 Task: Schedule a meeting titled 'Innovation Summit' on Tue 7/25/2023 at 12:00 AM and invite specified attendees.
Action: Mouse moved to (6, 50)
Screenshot: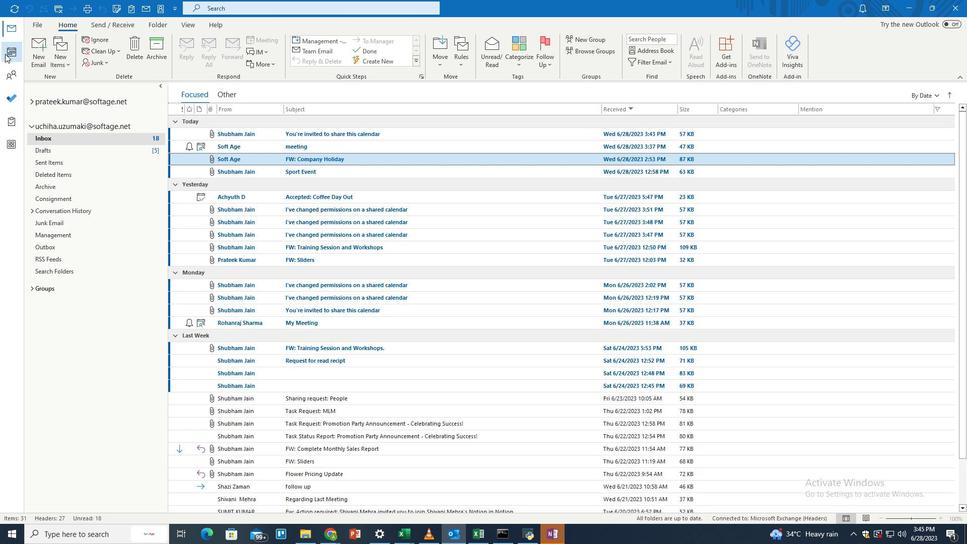 
Action: Mouse pressed left at (6, 50)
Screenshot: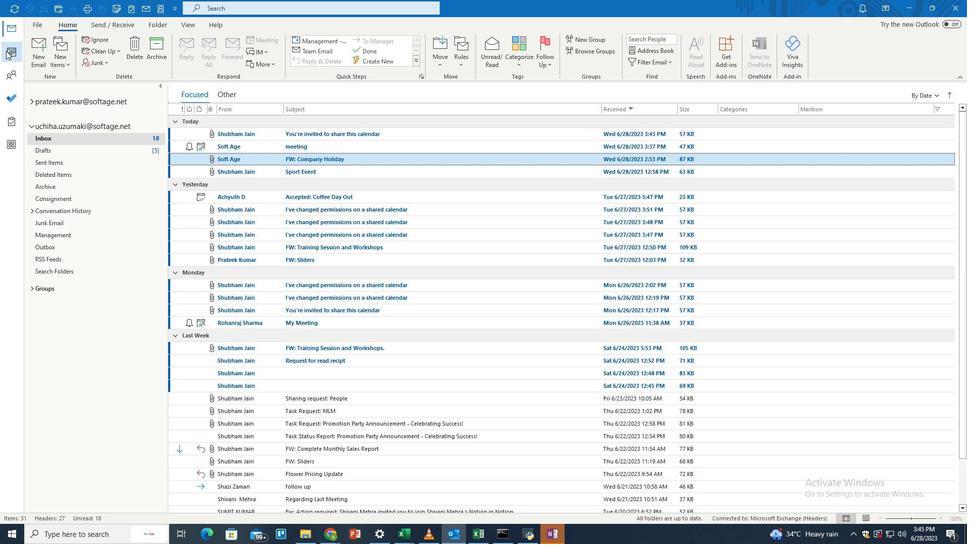 
Action: Mouse moved to (52, 44)
Screenshot: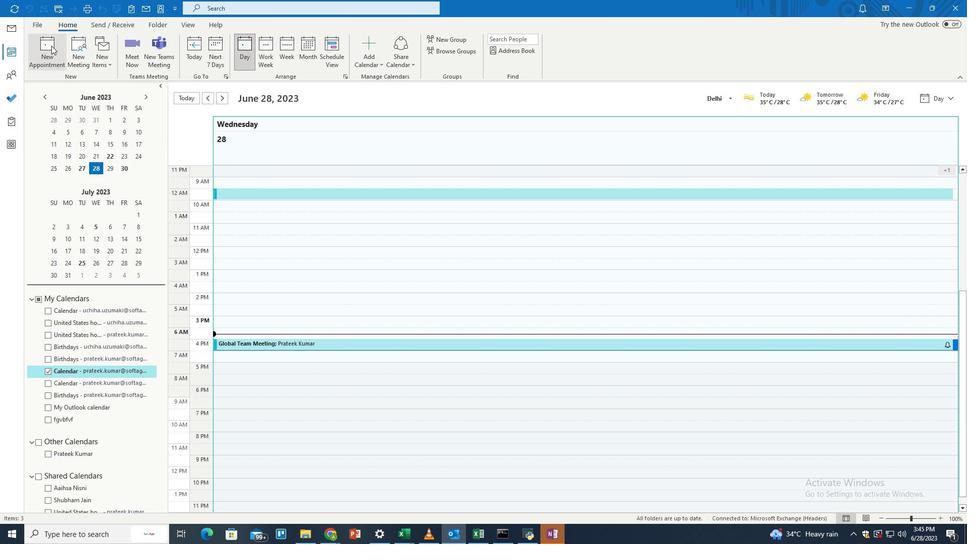 
Action: Mouse pressed left at (52, 44)
Screenshot: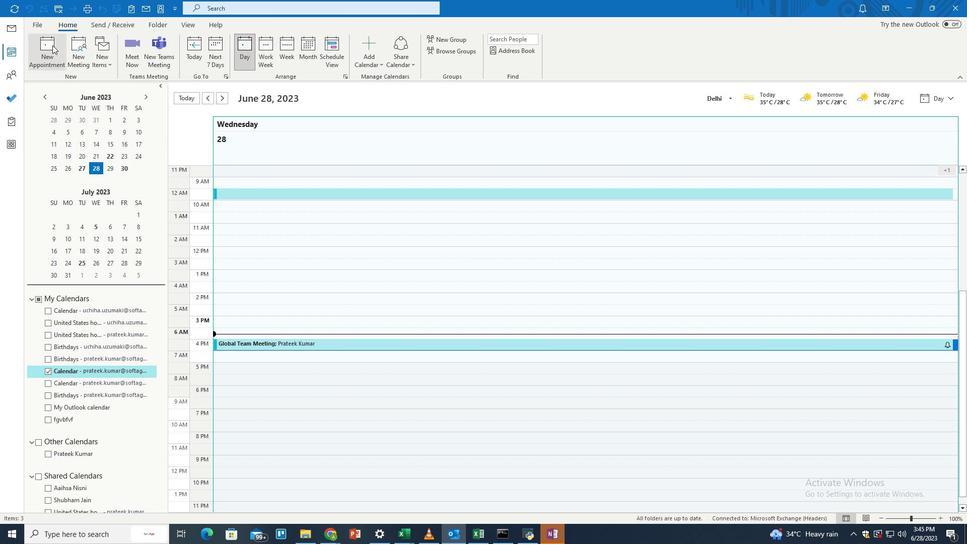 
Action: Mouse moved to (149, 122)
Screenshot: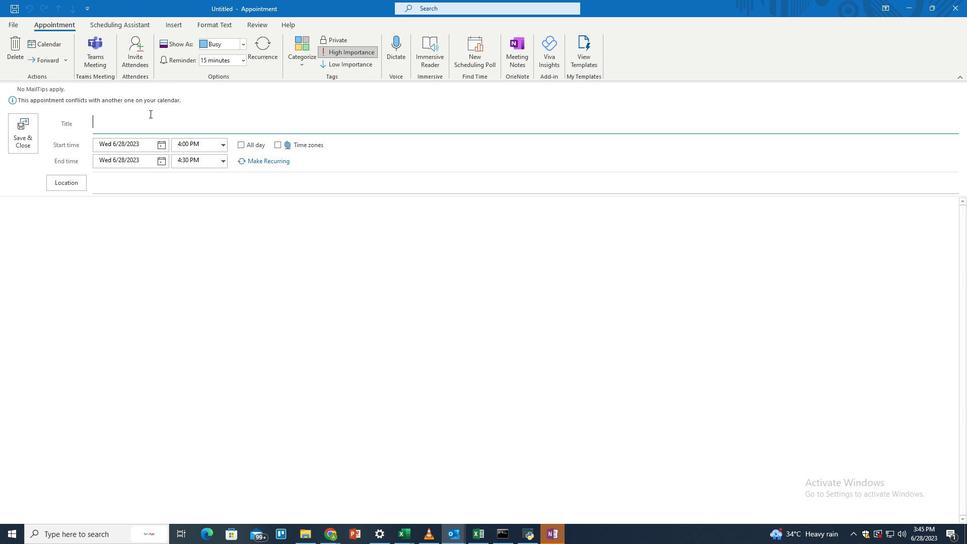 
Action: Mouse pressed left at (149, 122)
Screenshot: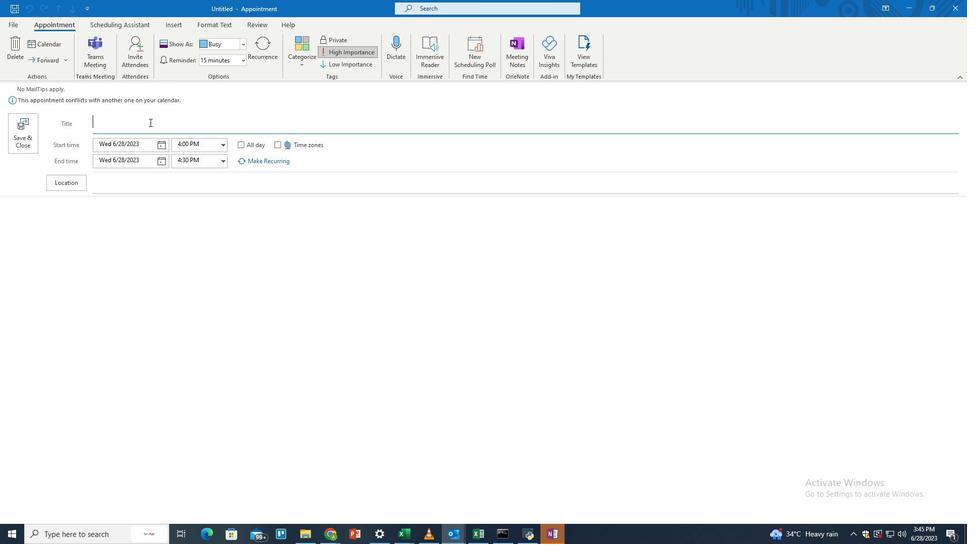 
Action: Key pressed <Key.shift>Innovation<Key.space><Key.shift>Sumi<Key.backspace>mit
Screenshot: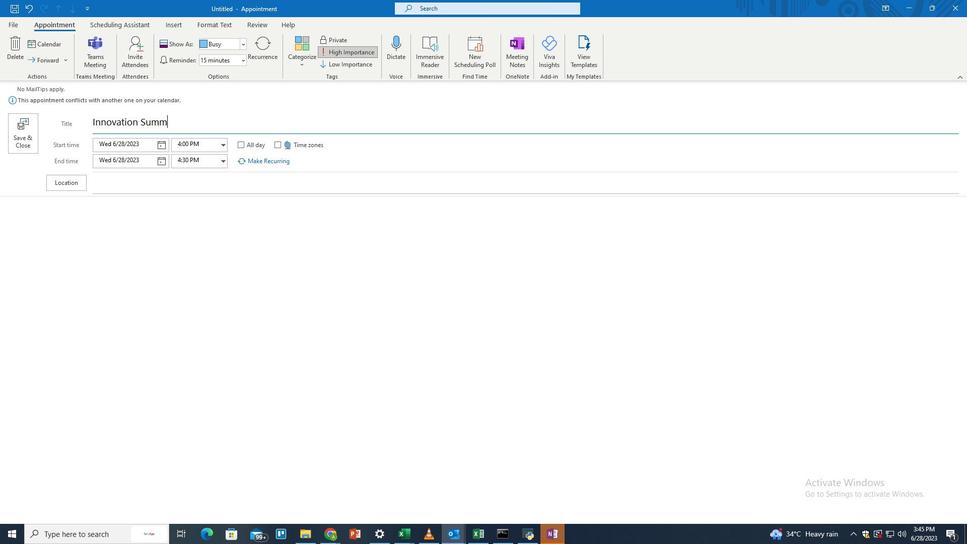 
Action: Mouse moved to (162, 142)
Screenshot: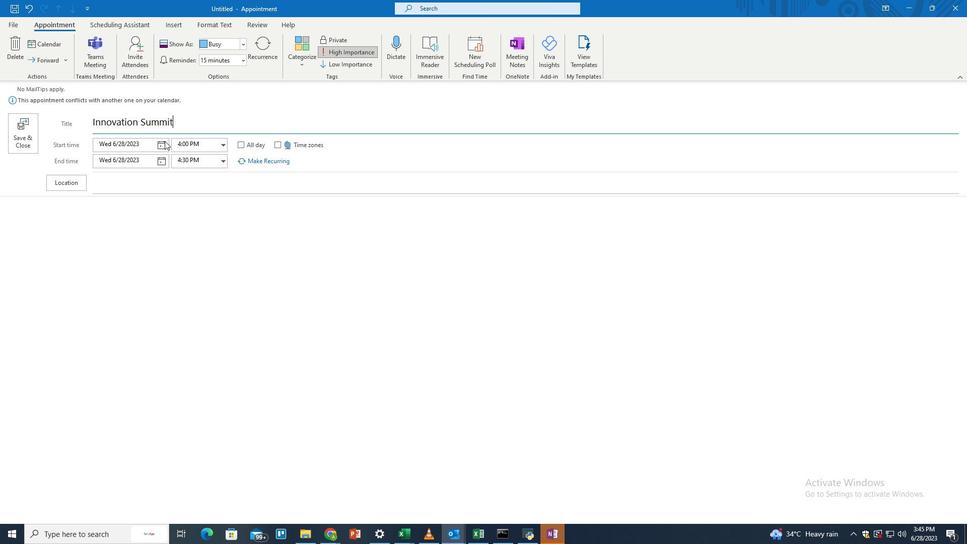 
Action: Mouse pressed left at (162, 142)
Screenshot: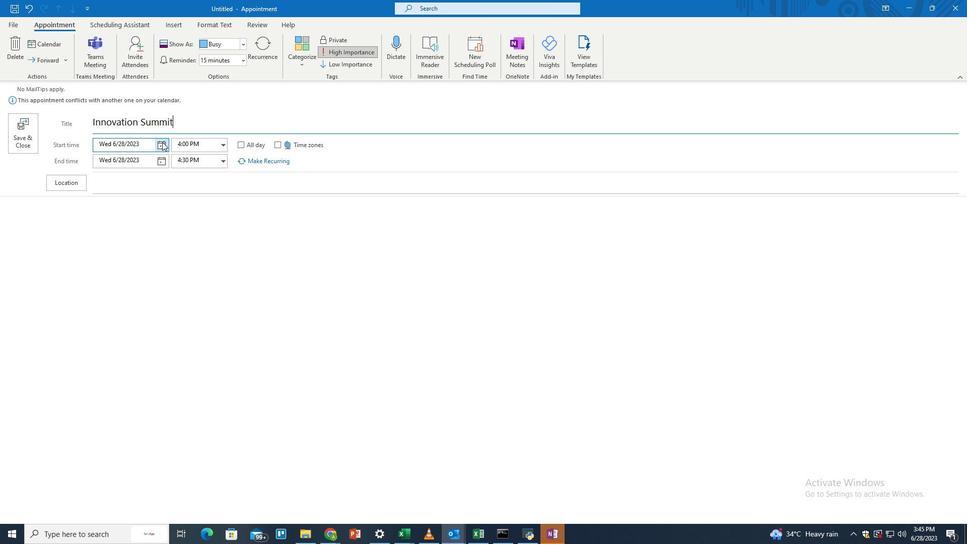 
Action: Mouse moved to (161, 158)
Screenshot: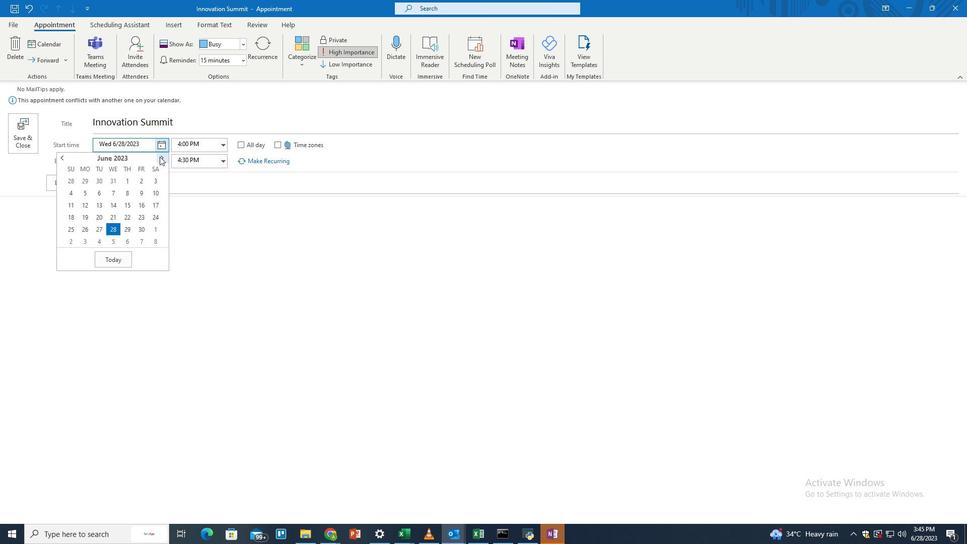 
Action: Mouse pressed left at (161, 158)
Screenshot: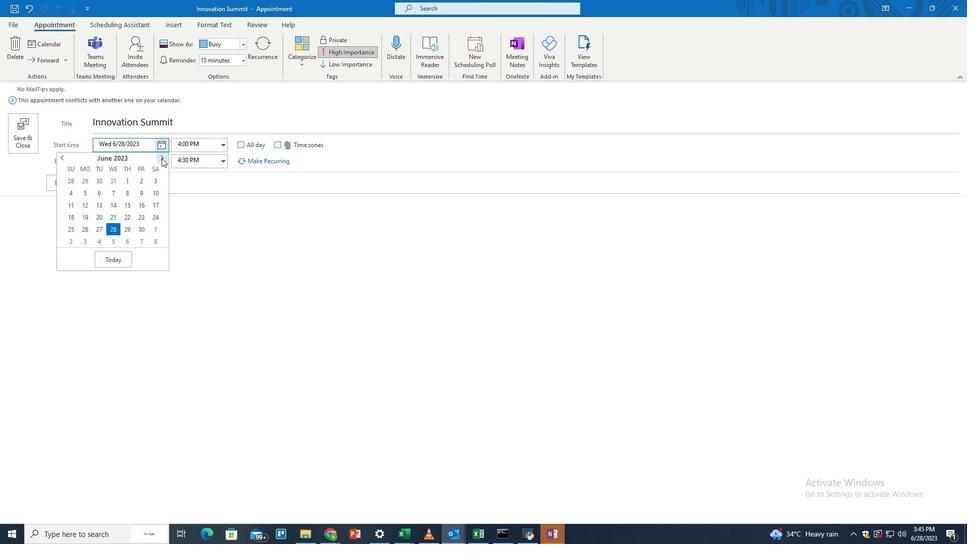 
Action: Mouse moved to (101, 227)
Screenshot: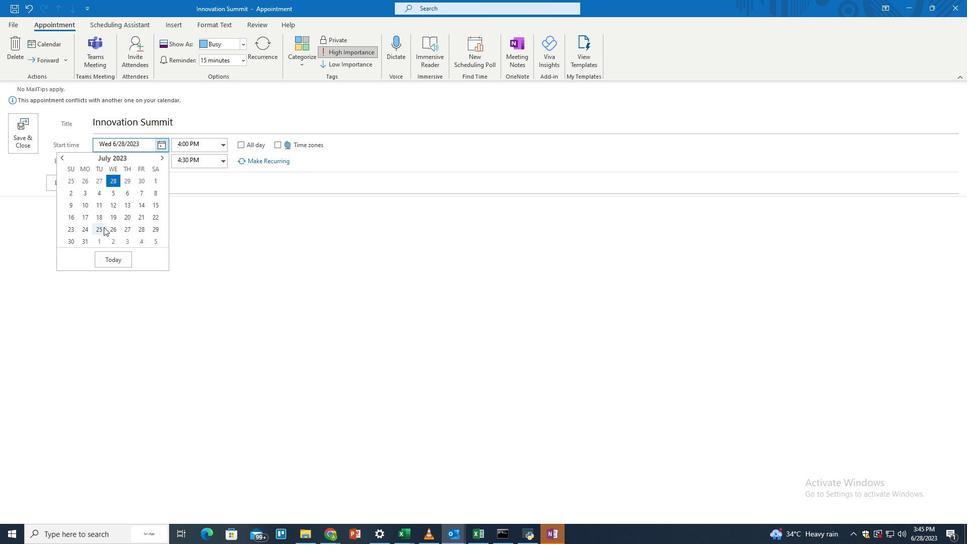 
Action: Mouse pressed left at (101, 227)
Screenshot: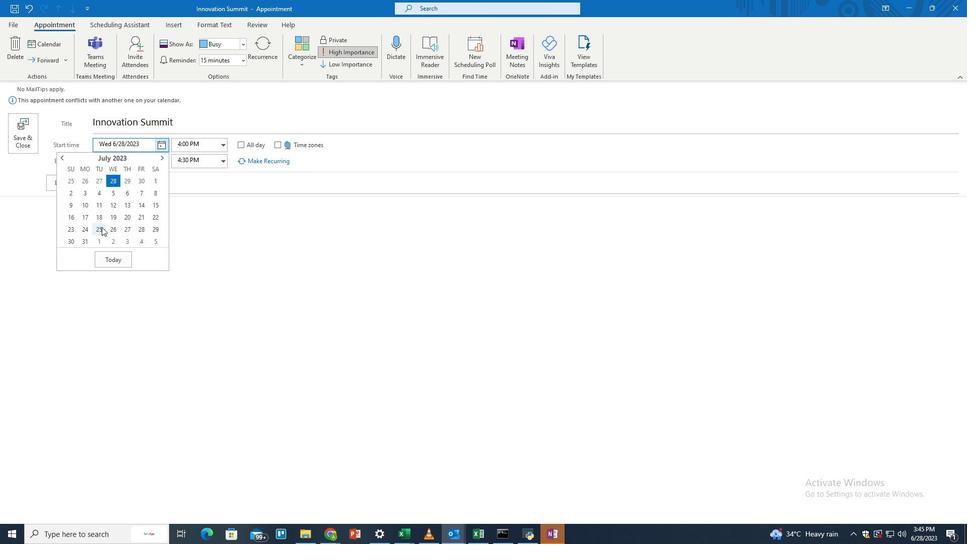 
Action: Mouse moved to (235, 144)
Screenshot: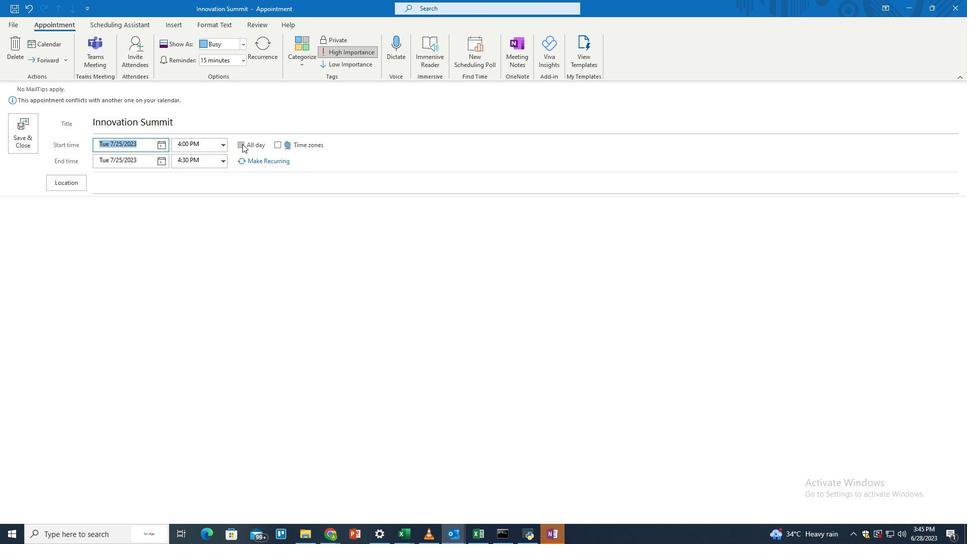 
Action: Mouse pressed left at (235, 144)
Screenshot: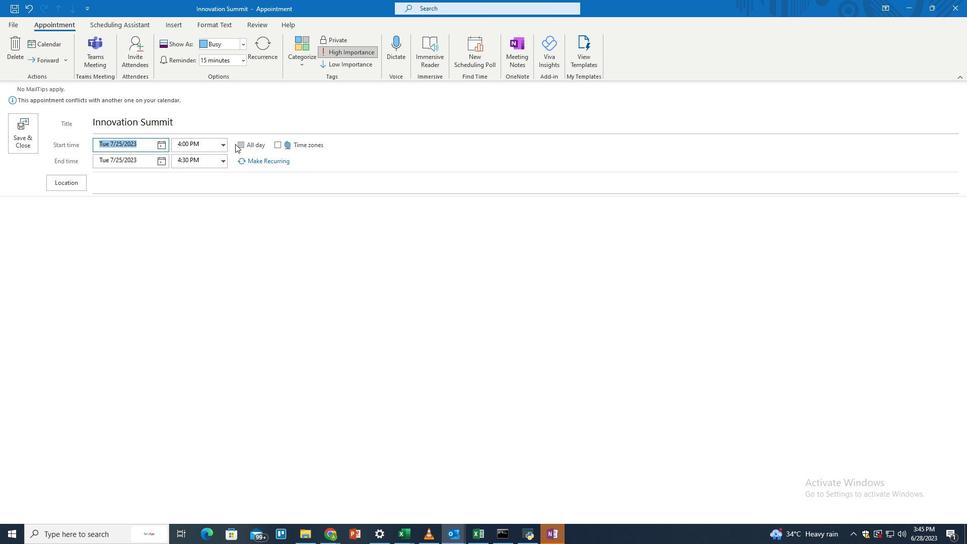 
Action: Mouse moved to (129, 55)
Screenshot: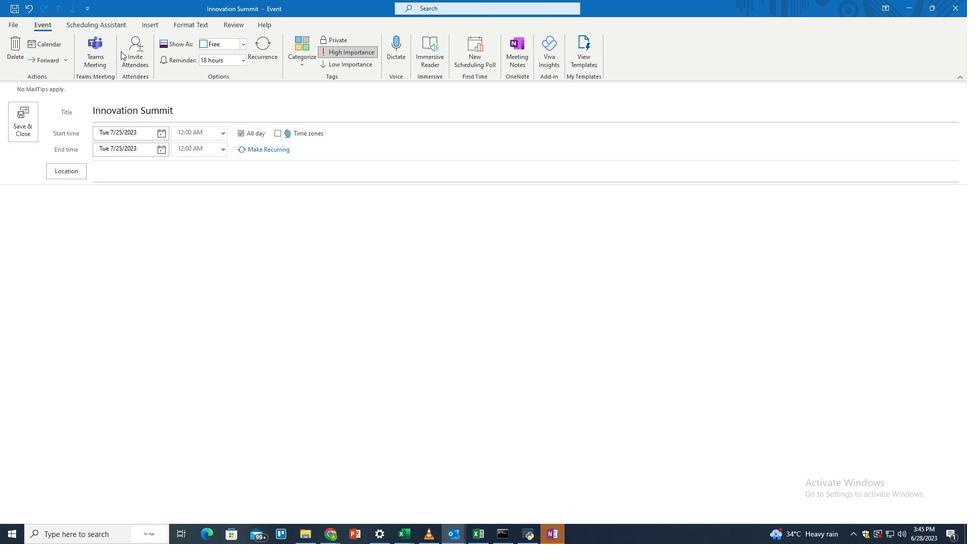 
Action: Mouse pressed left at (129, 55)
Screenshot: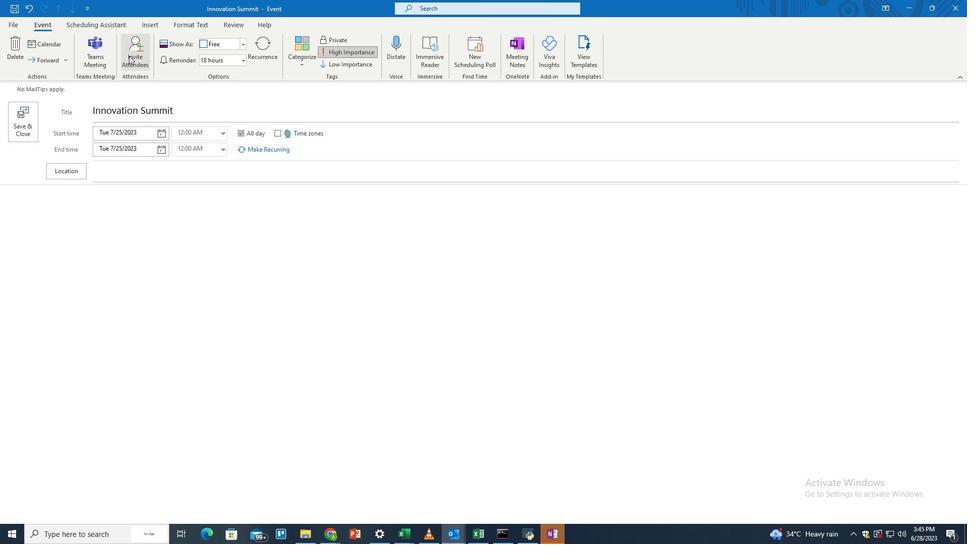 
Action: Mouse moved to (105, 161)
Screenshot: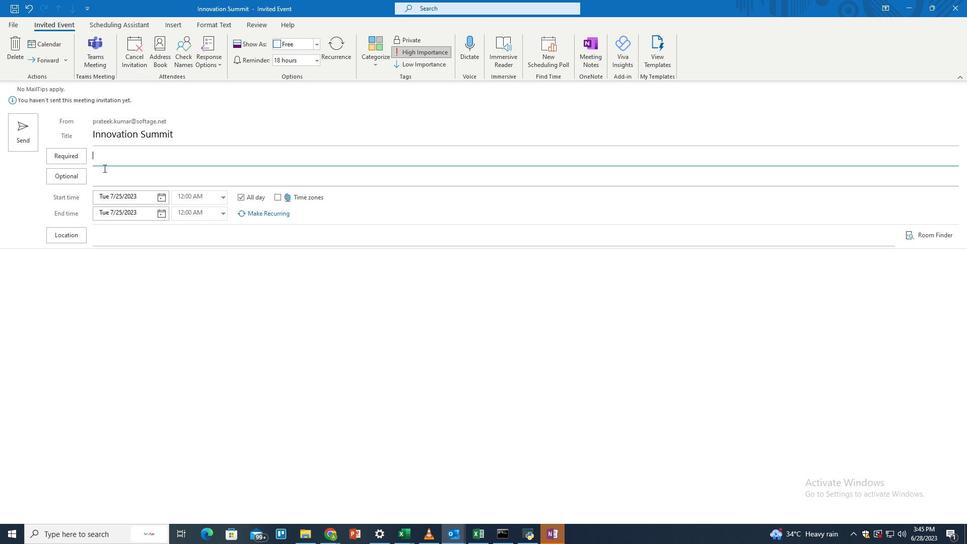 
Action: Key pressed roha<Key.enter>uch
Screenshot: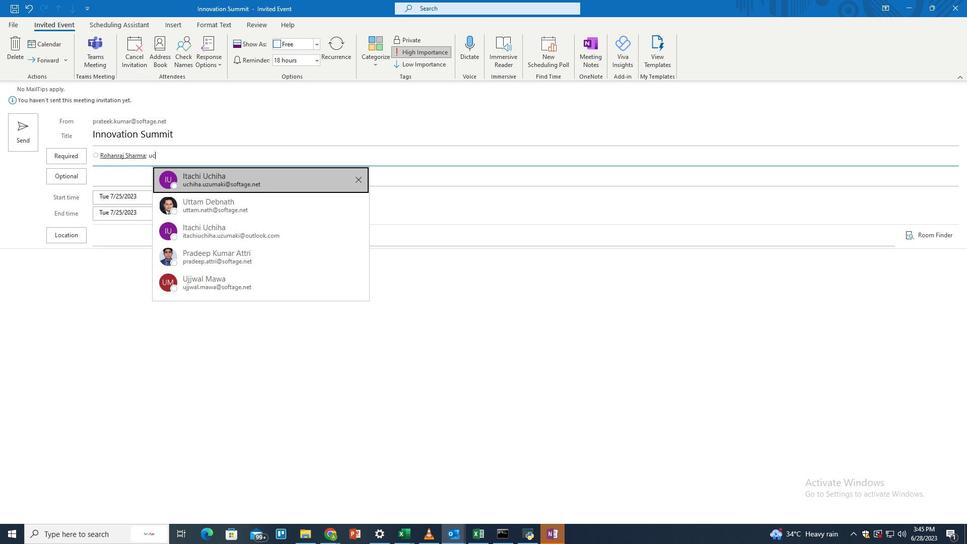 
Action: Mouse moved to (232, 182)
Screenshot: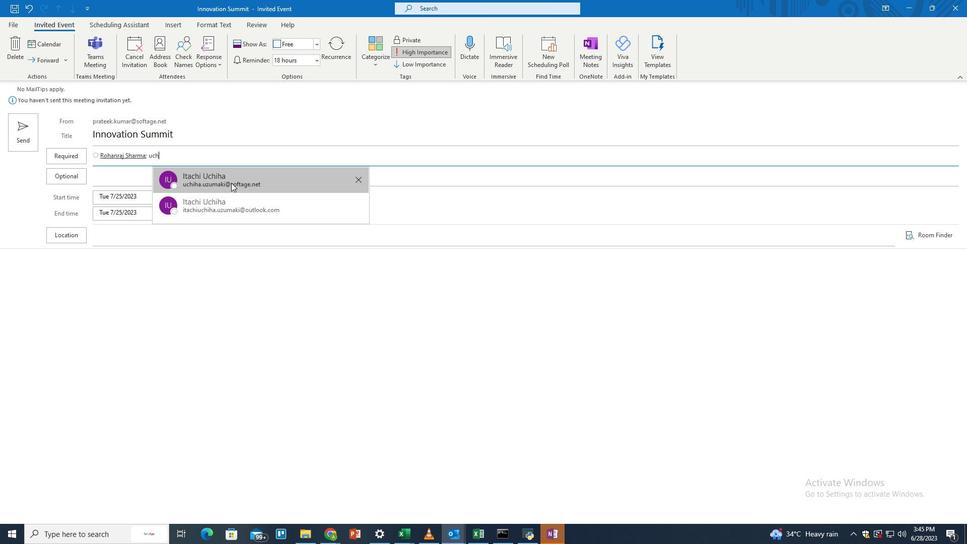 
Action: Mouse pressed left at (232, 182)
Screenshot: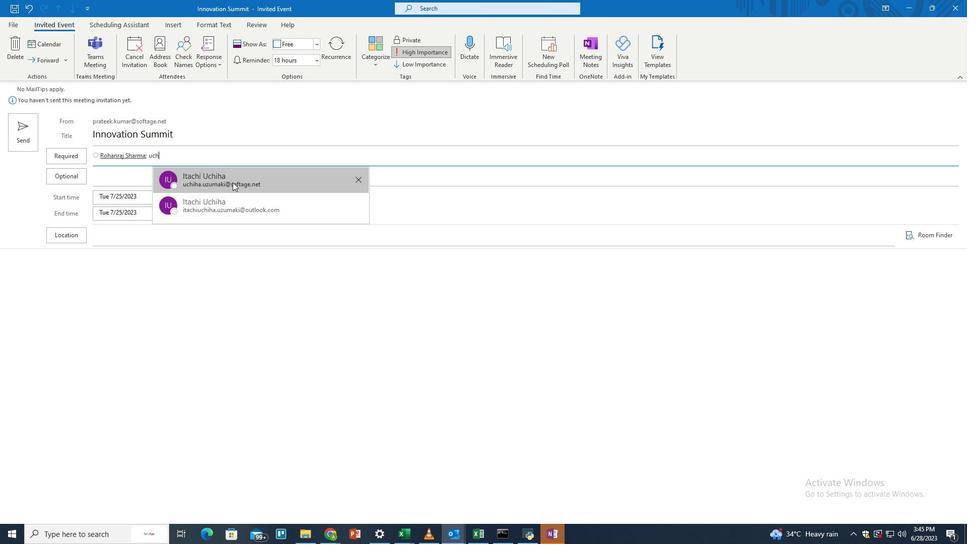 
Action: Mouse moved to (219, 157)
Screenshot: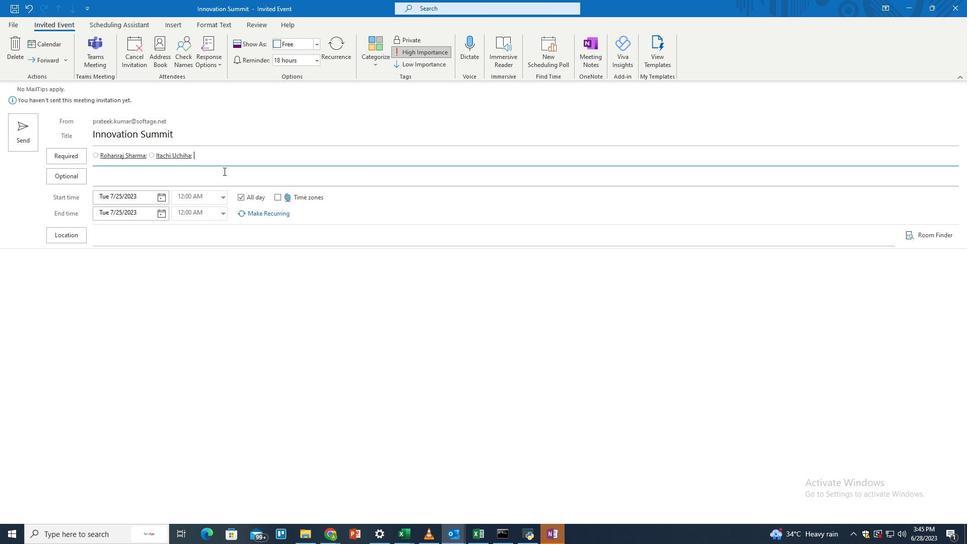
Action: Key pressed nea
Screenshot: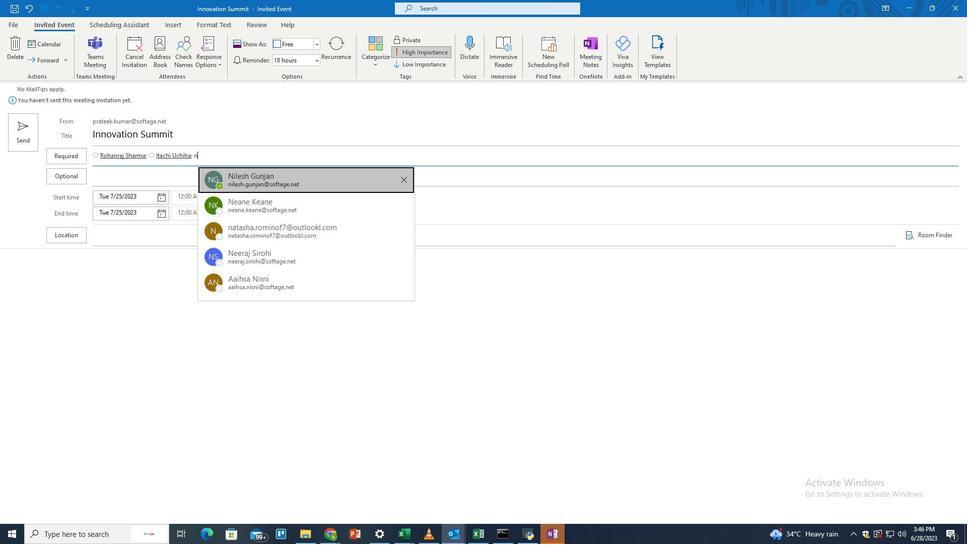 
Action: Mouse moved to (248, 178)
Screenshot: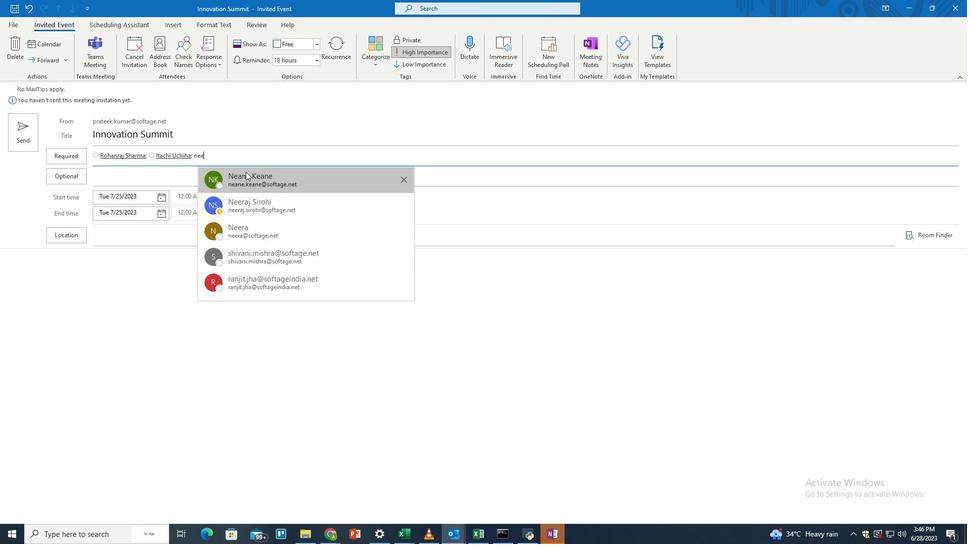 
Action: Mouse pressed left at (248, 178)
Screenshot: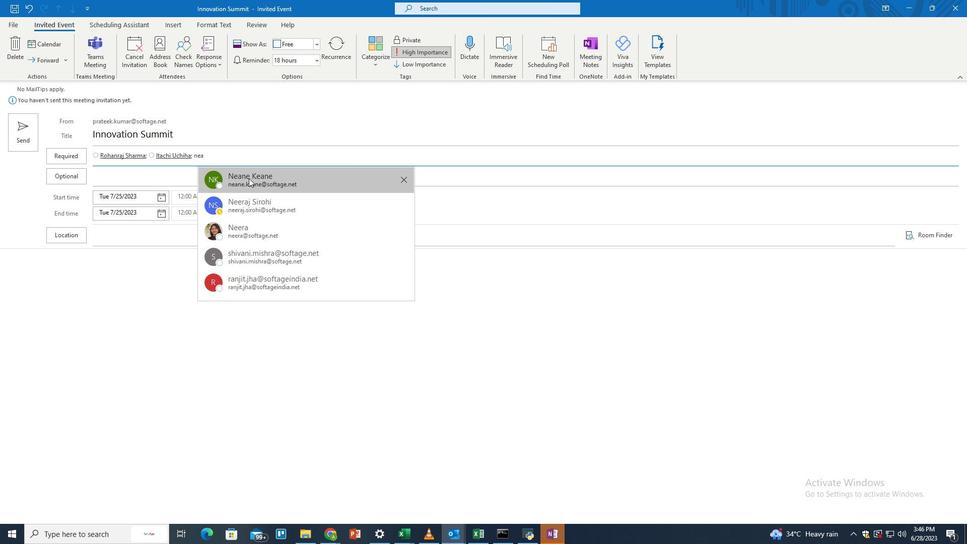 
Action: Mouse moved to (13, 10)
Screenshot: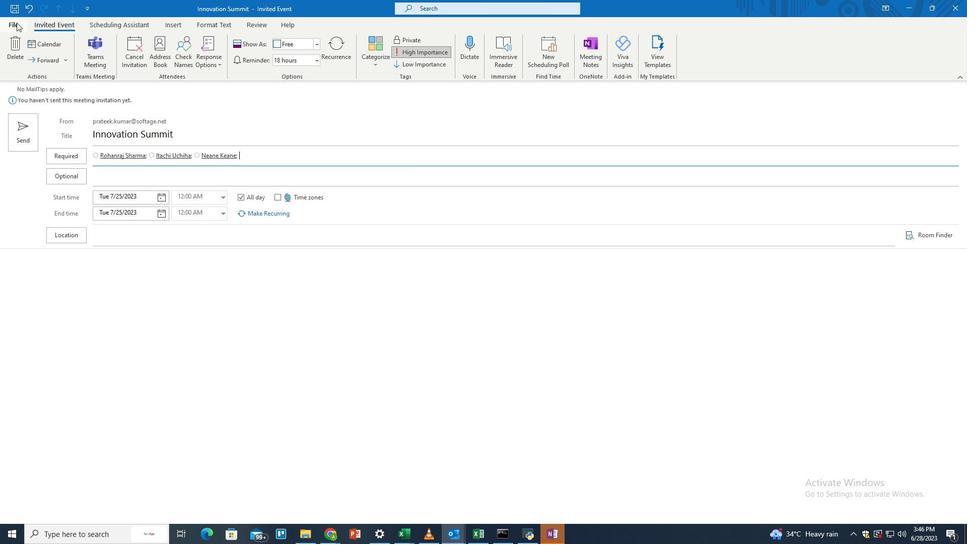 
Action: Mouse pressed left at (13, 10)
Screenshot: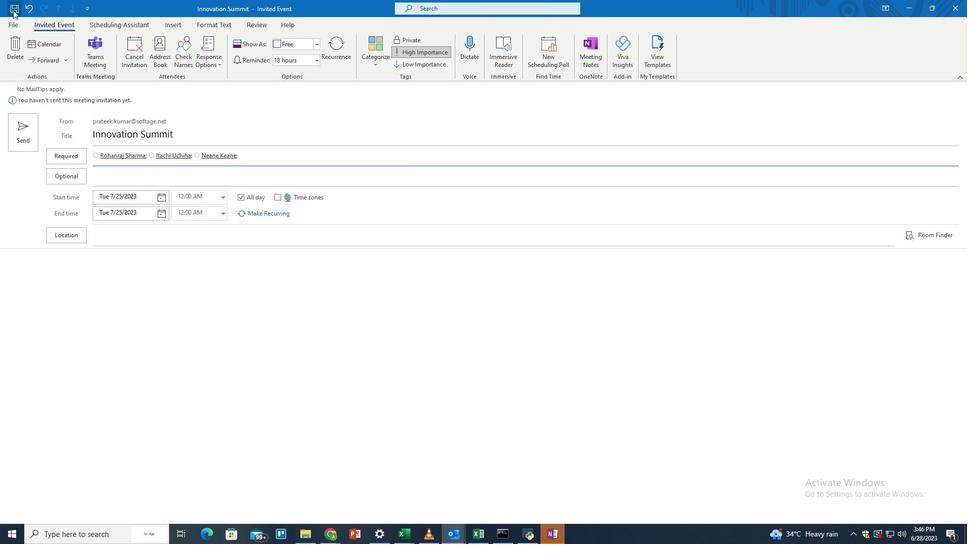 
Action: Mouse moved to (78, 115)
Screenshot: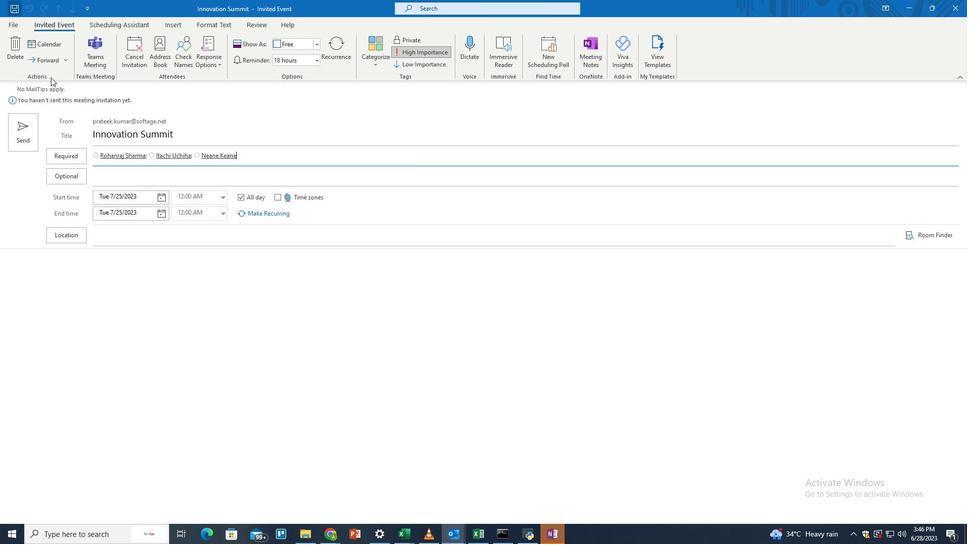 
